 Task: In the  document brand. Add the mentioned hyperlink after third sentence in main content 'www.facebook.com' Insert the picture of  'Niagara Falls' with name  Niagarafalls.png Change shape height to 3.5
Action: Mouse moved to (108, 22)
Screenshot: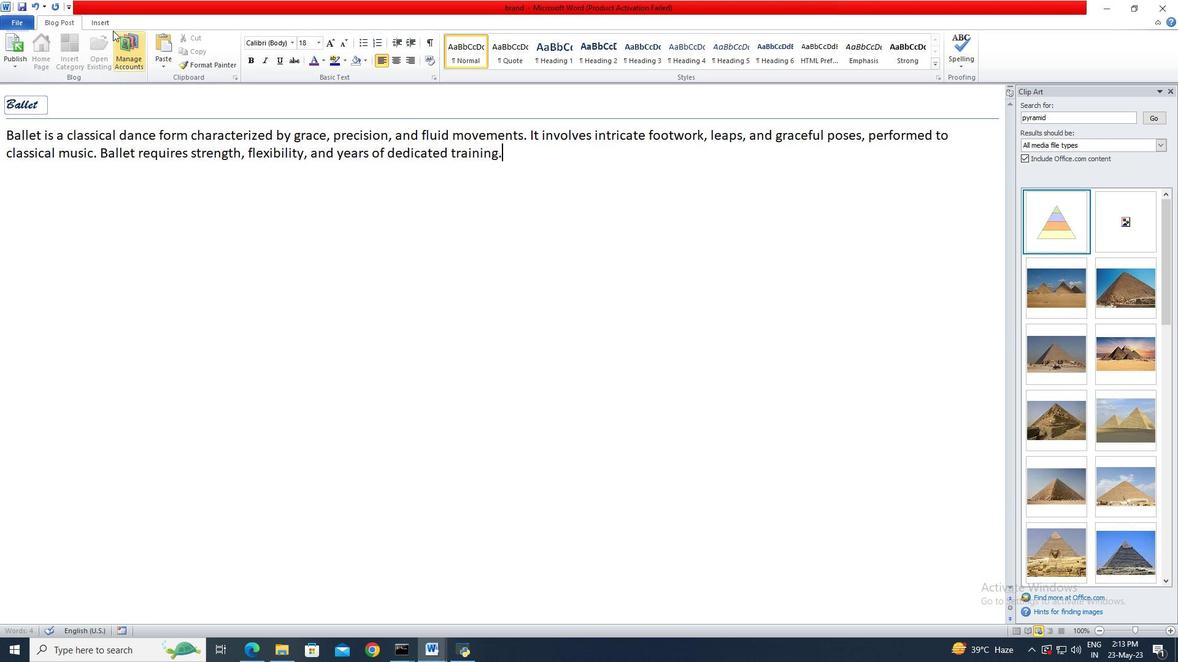 
Action: Mouse pressed left at (108, 22)
Screenshot: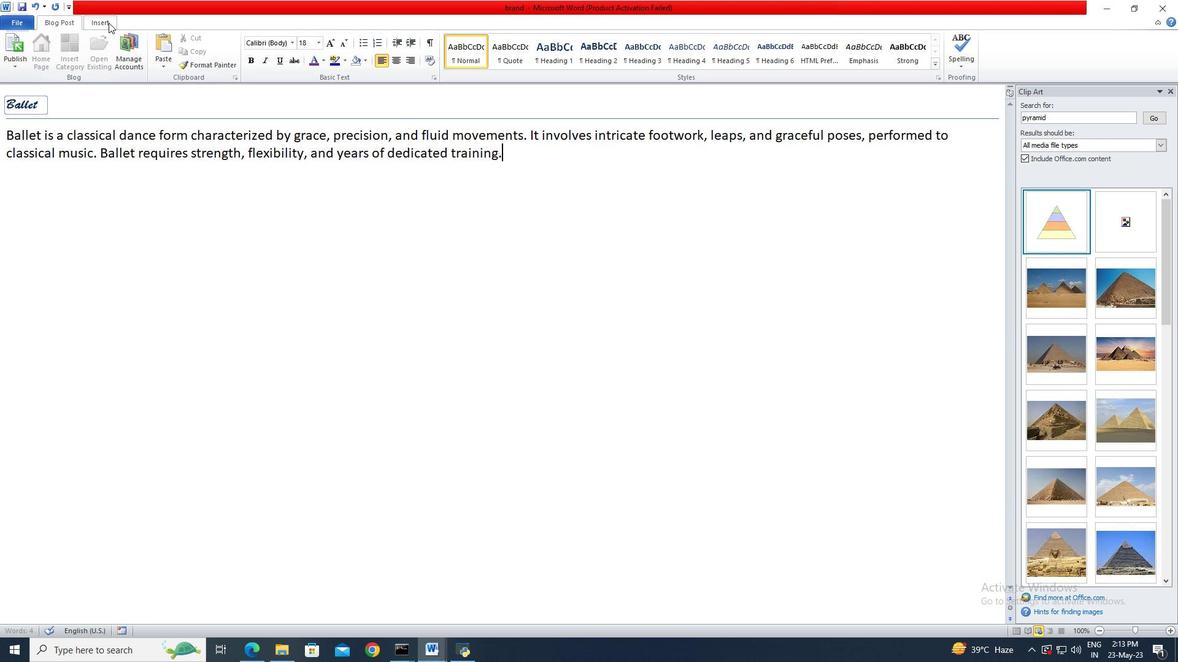 
Action: Mouse moved to (228, 58)
Screenshot: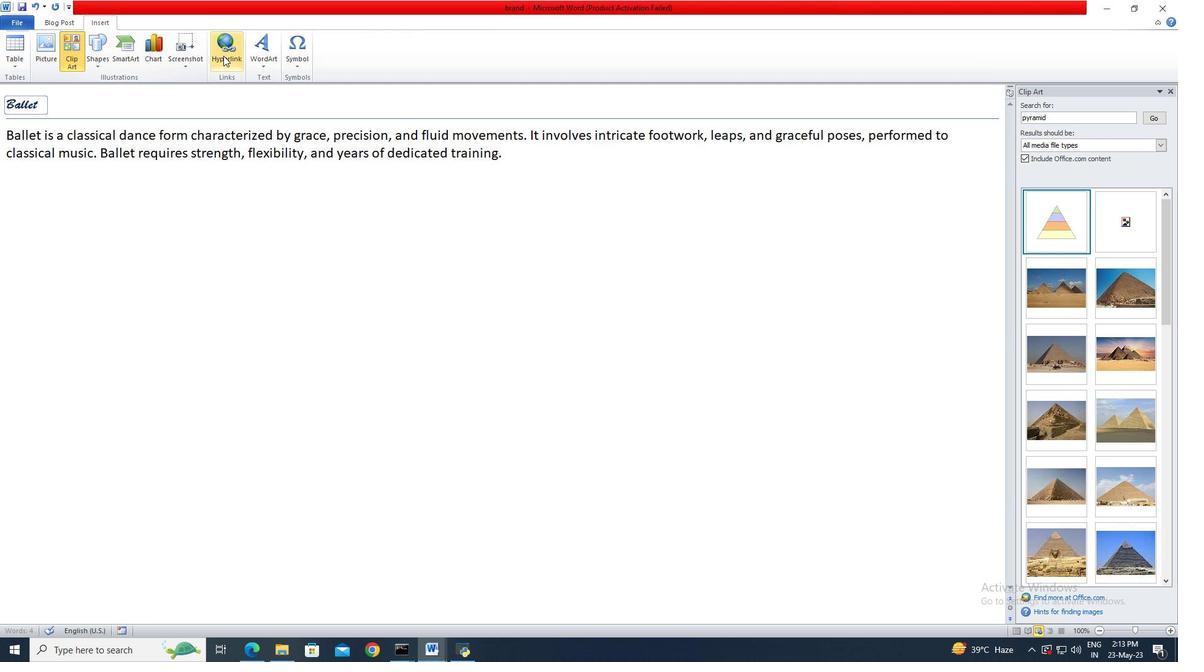 
Action: Mouse pressed left at (228, 58)
Screenshot: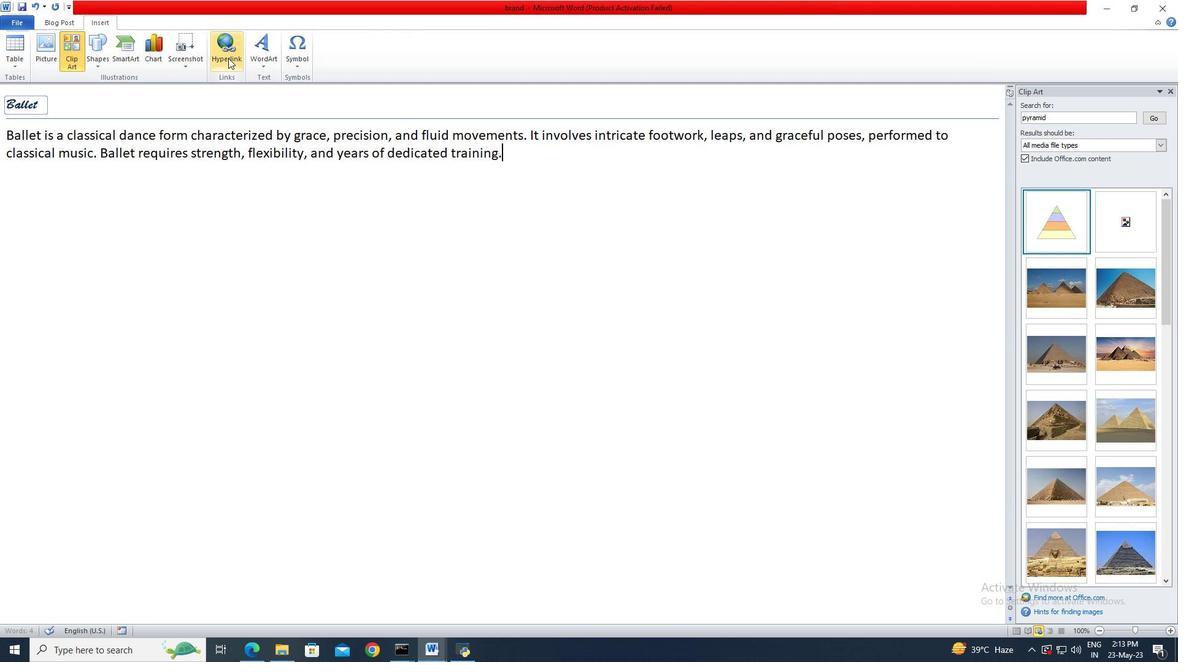 
Action: Mouse moved to (526, 376)
Screenshot: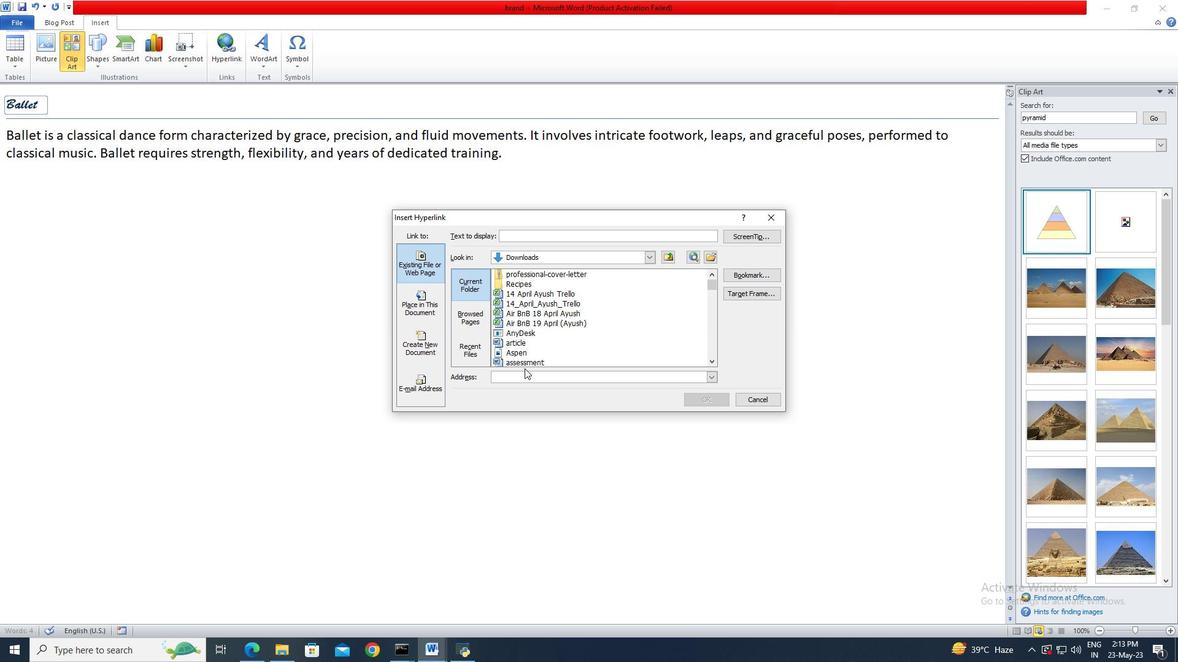 
Action: Mouse pressed left at (526, 376)
Screenshot: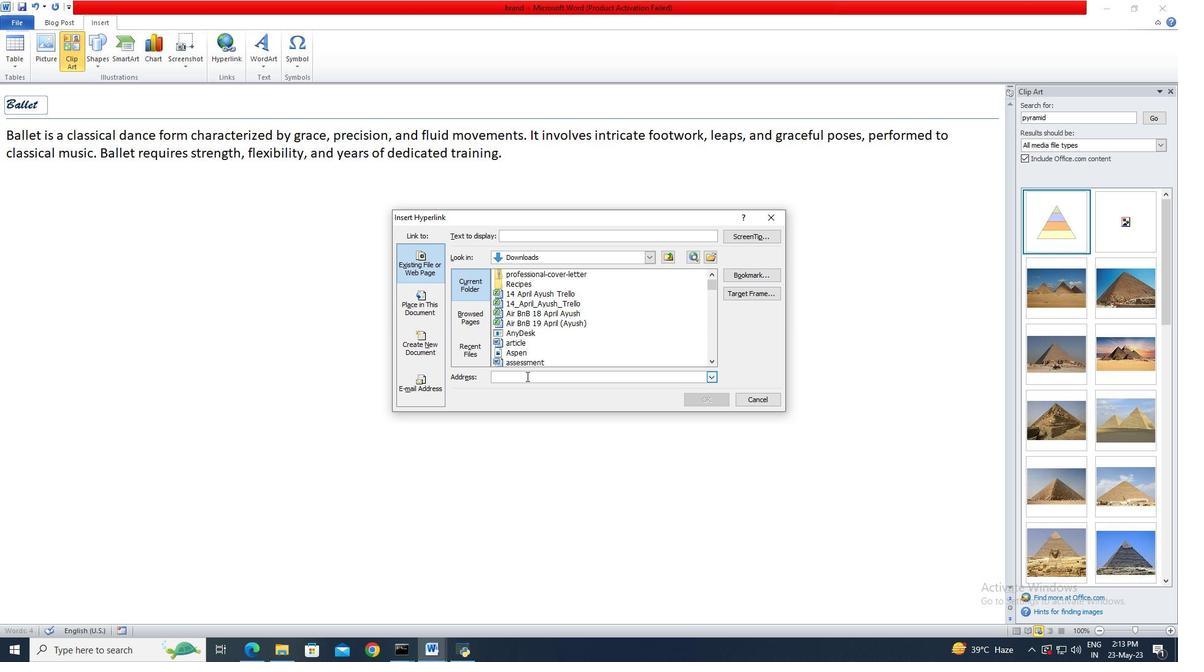 
Action: Key pressed www.facebook.com
Screenshot: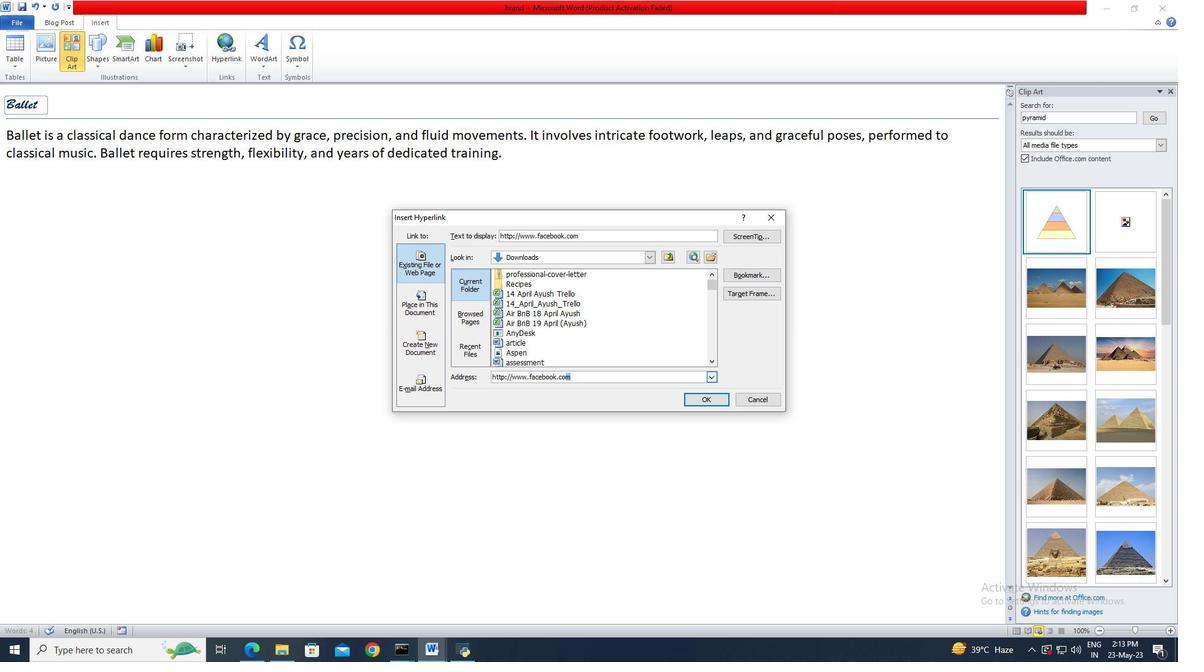 
Action: Mouse moved to (695, 403)
Screenshot: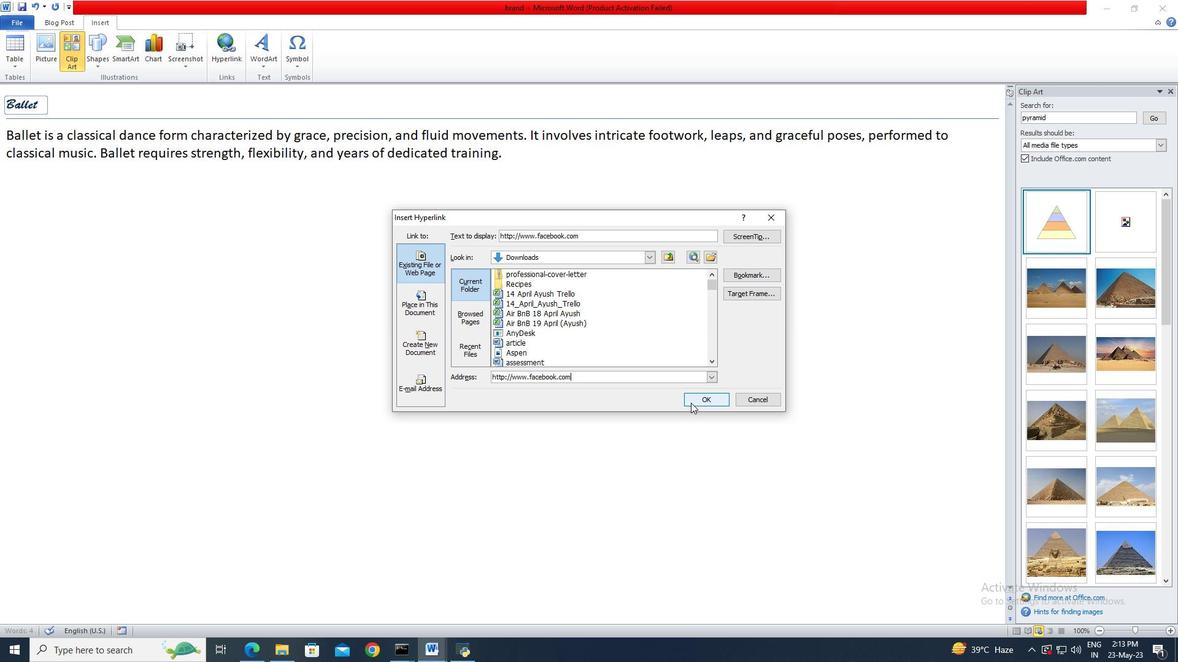 
Action: Mouse pressed left at (695, 403)
Screenshot: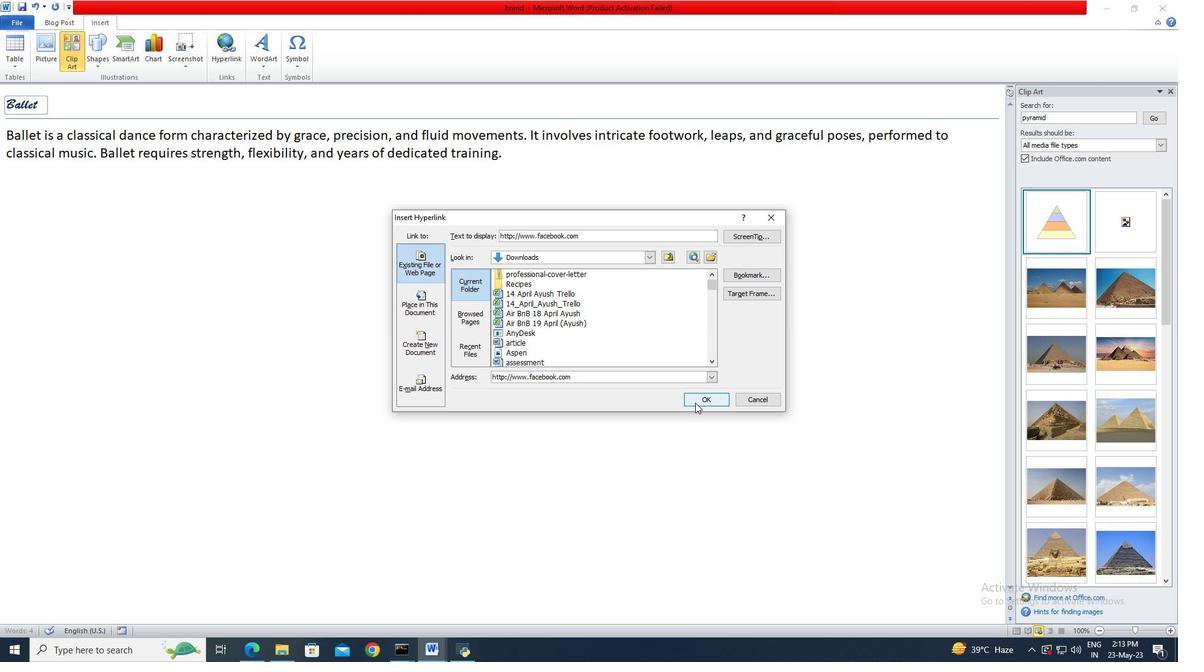 
Action: Mouse moved to (692, 326)
Screenshot: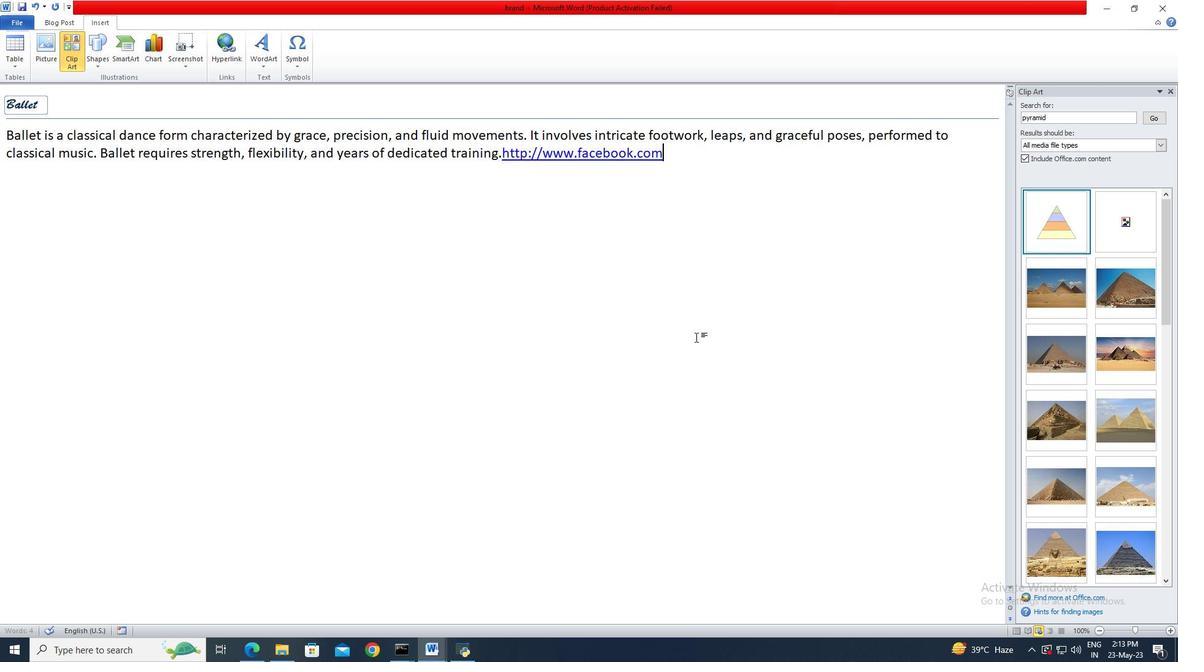 
Action: Mouse pressed left at (692, 326)
Screenshot: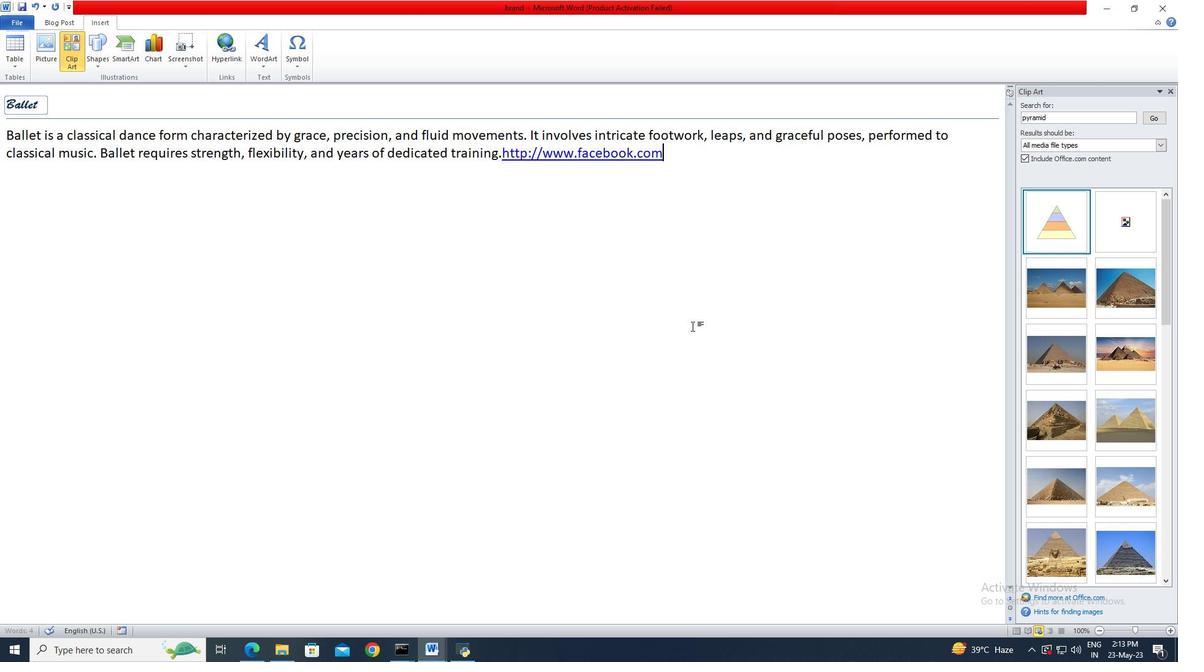 
Action: Mouse moved to (691, 308)
Screenshot: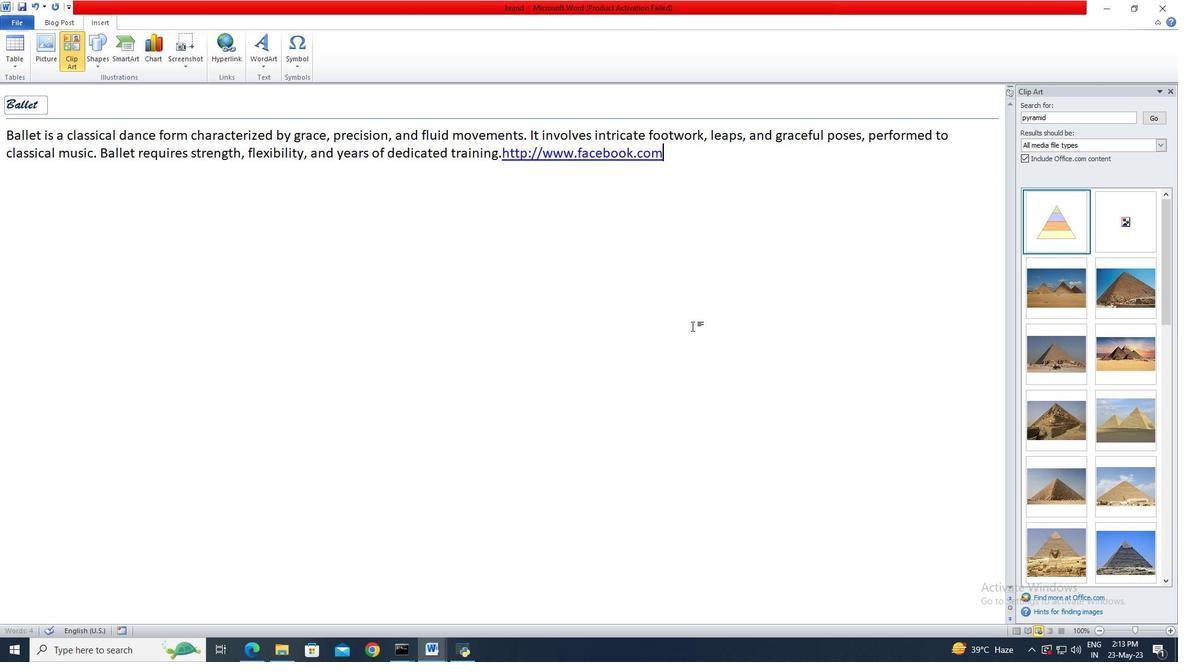 
Action: Key pressed <Key.enter>
Screenshot: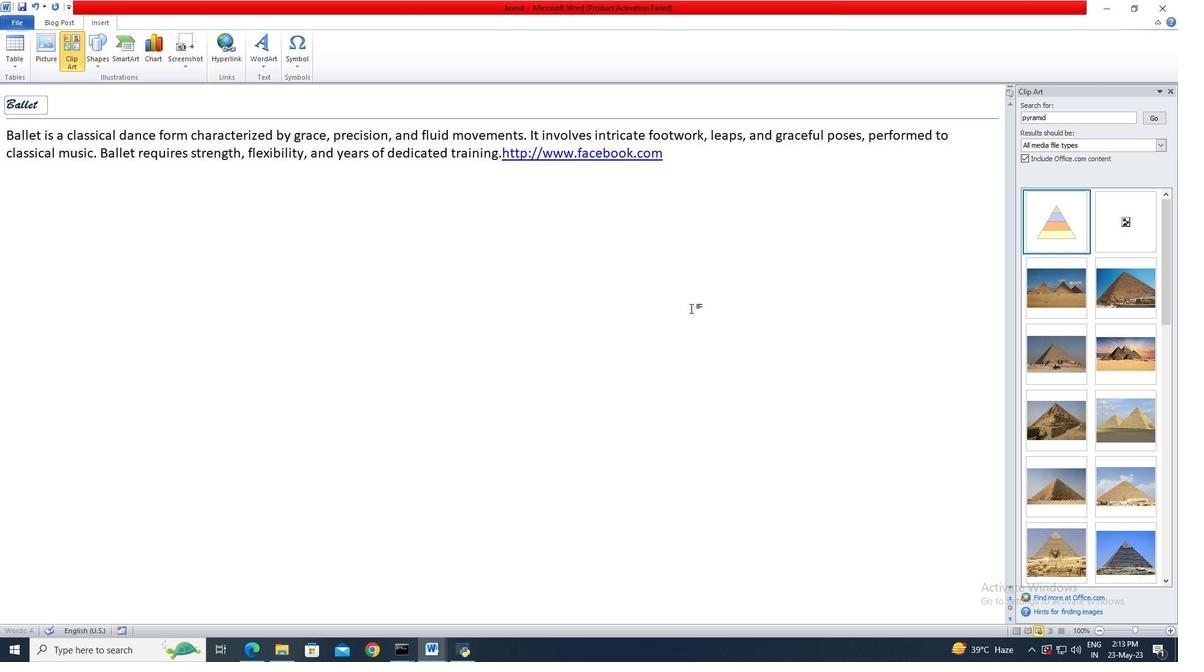 
Action: Mouse moved to (55, 52)
Screenshot: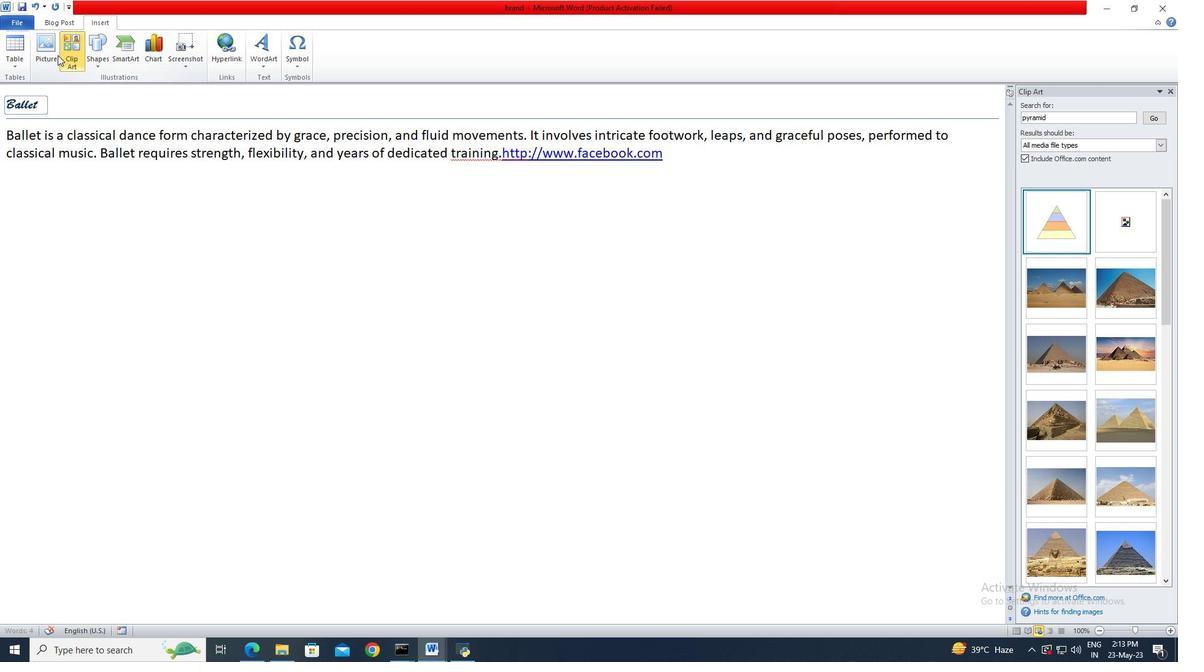 
Action: Mouse pressed left at (55, 52)
Screenshot: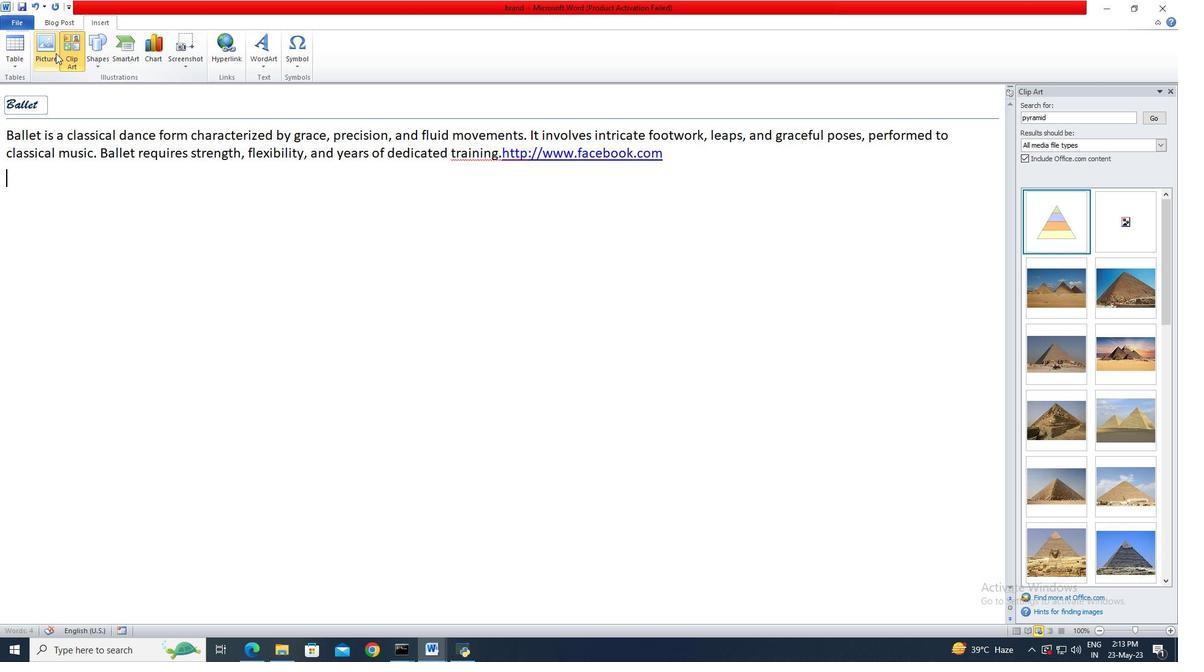 
Action: Mouse moved to (123, 100)
Screenshot: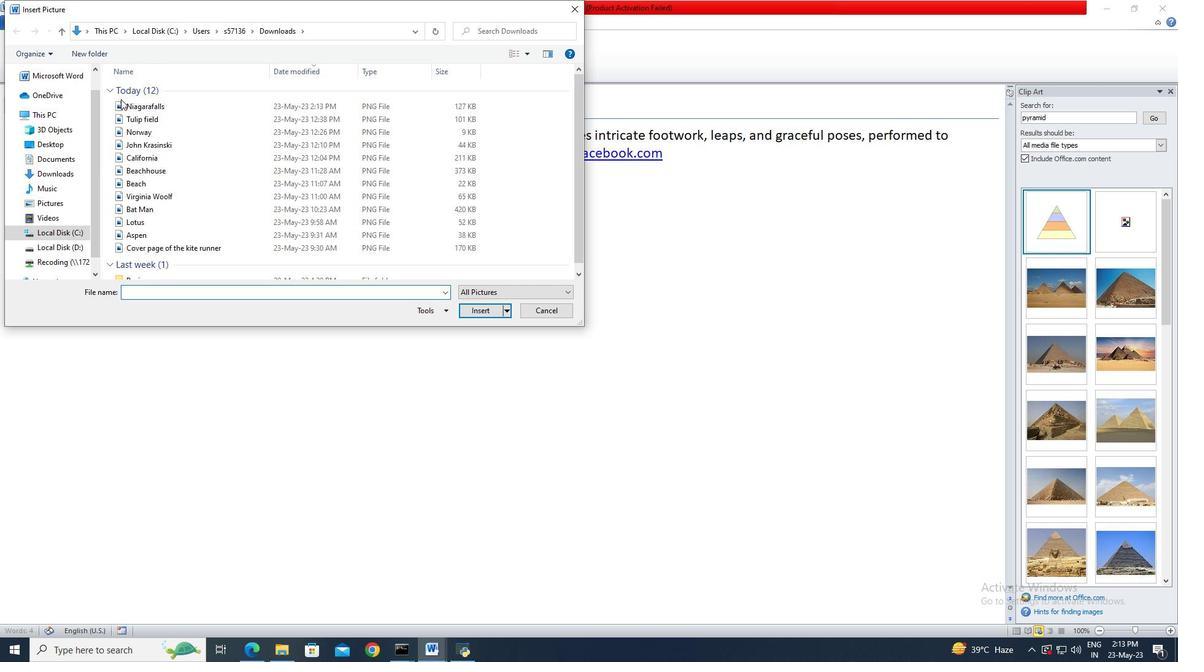 
Action: Mouse pressed left at (123, 100)
Screenshot: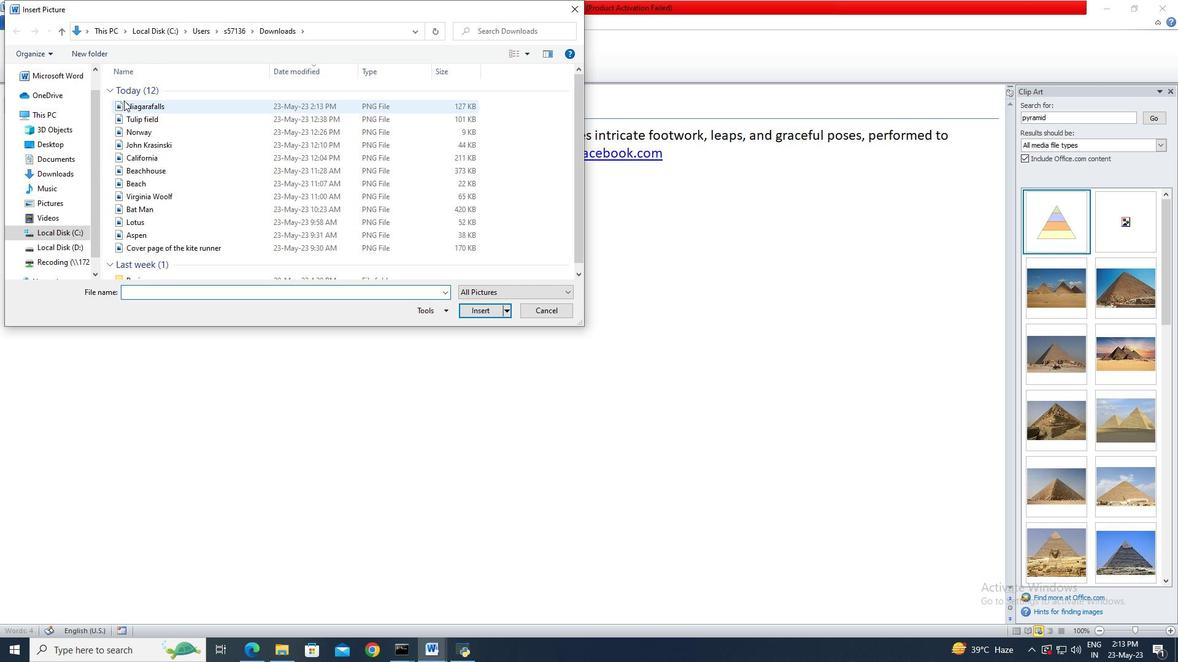 
Action: Mouse moved to (479, 316)
Screenshot: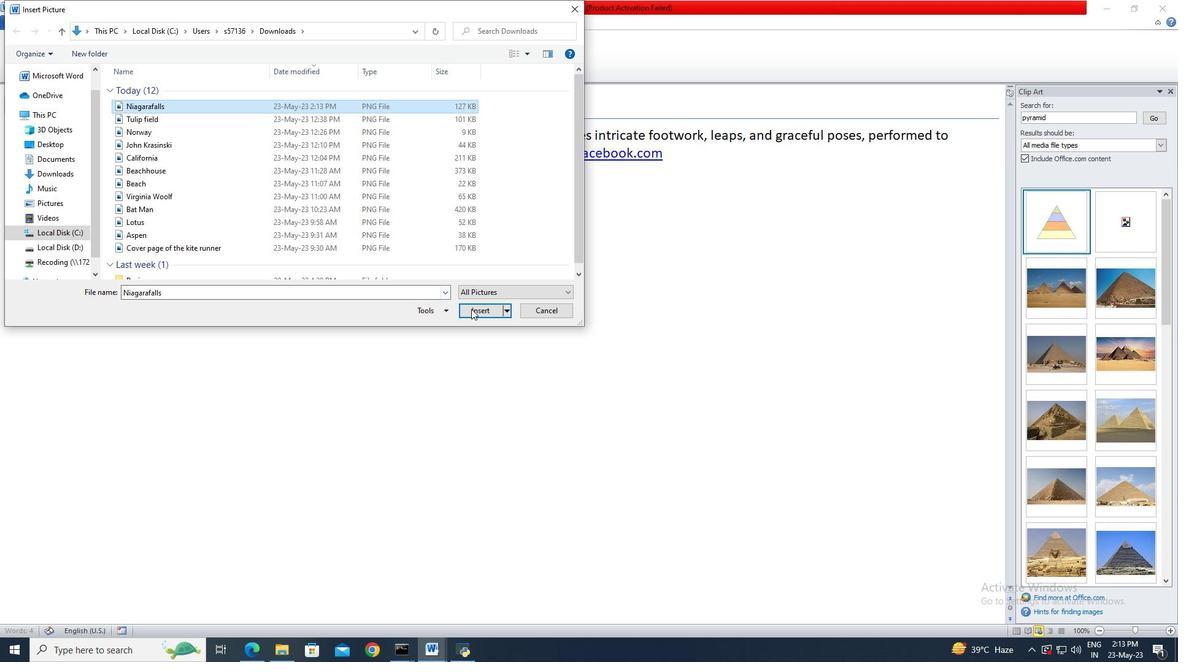 
Action: Mouse pressed left at (479, 316)
Screenshot: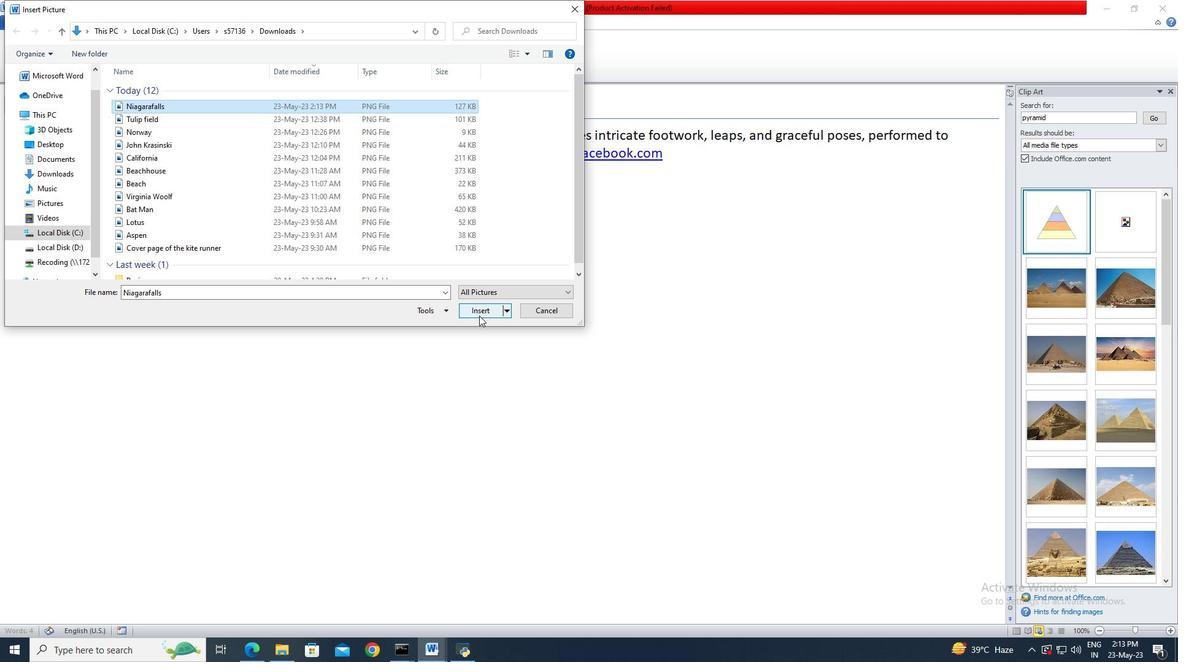 
Action: Mouse moved to (1140, 46)
Screenshot: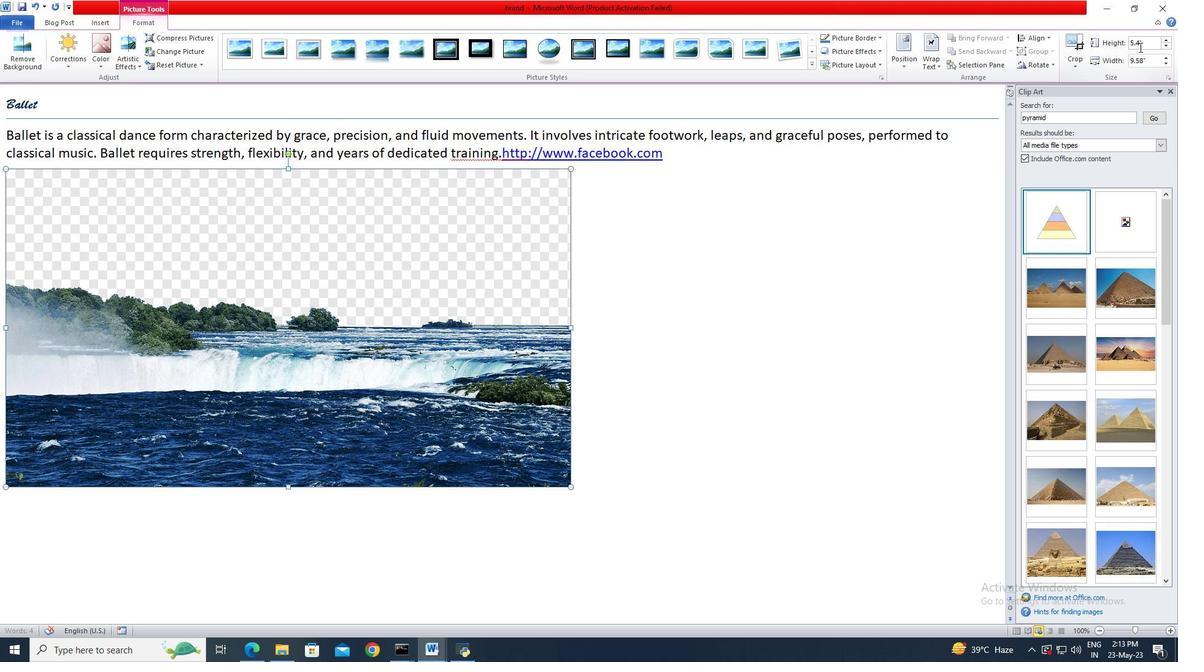 
Action: Mouse pressed left at (1140, 46)
Screenshot: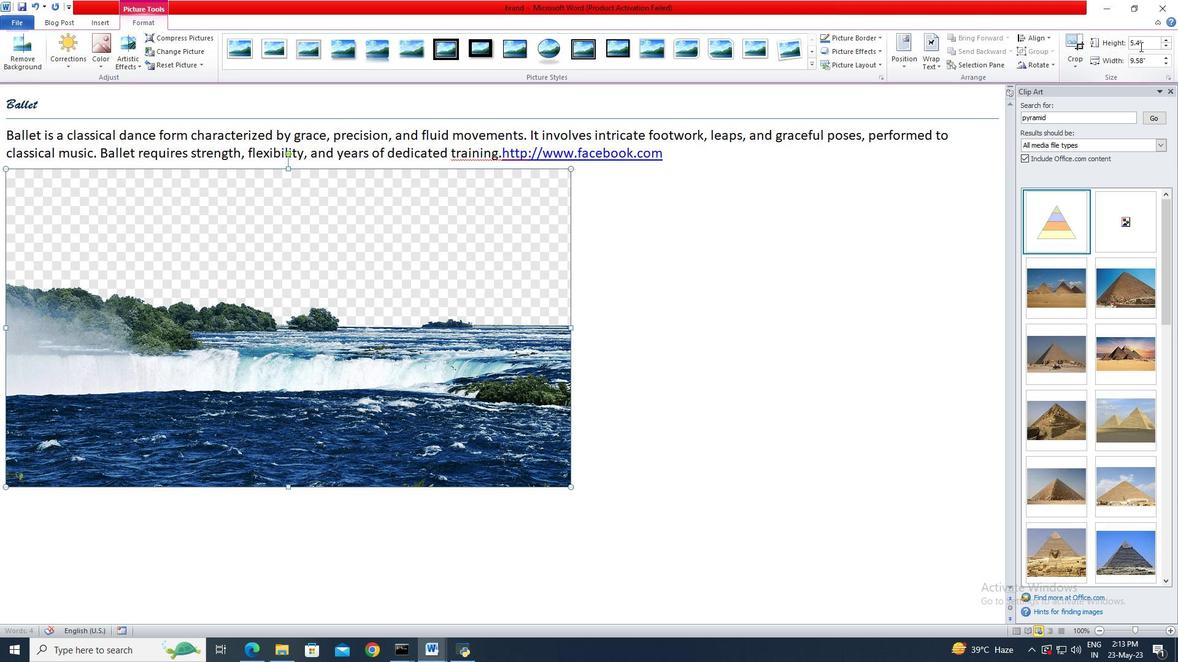 
Action: Mouse moved to (1142, 96)
Screenshot: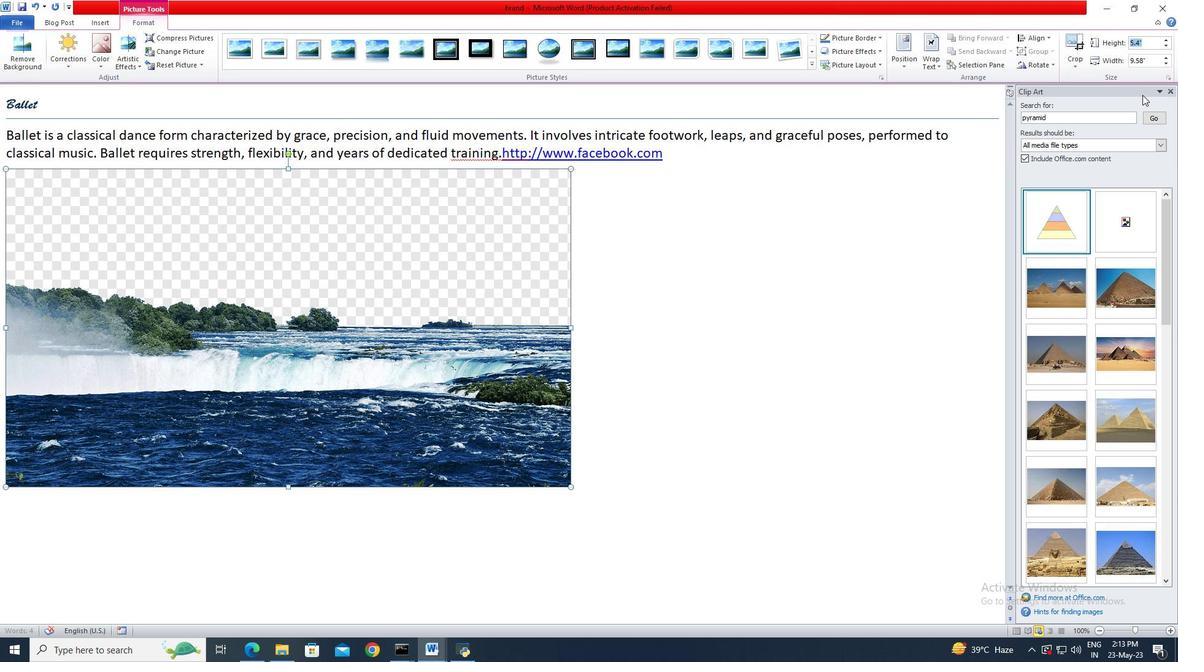 
Action: Key pressed 3
Screenshot: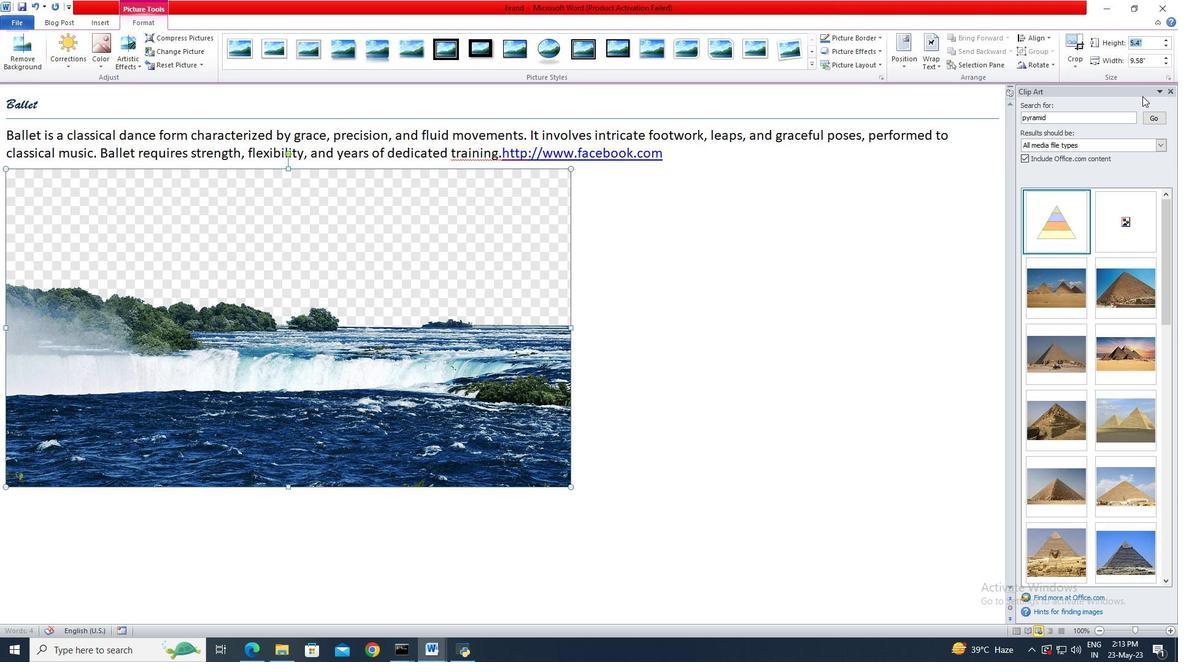 
Action: Mouse moved to (1142, 96)
Screenshot: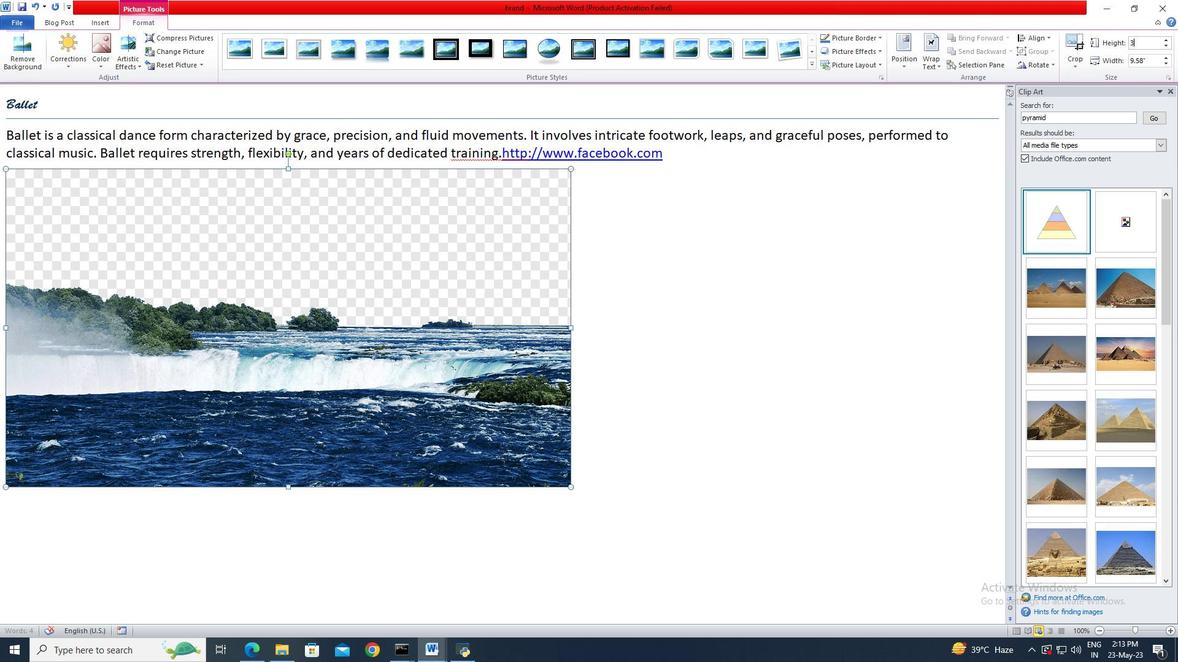 
Action: Key pressed .5<Key.enter>
Screenshot: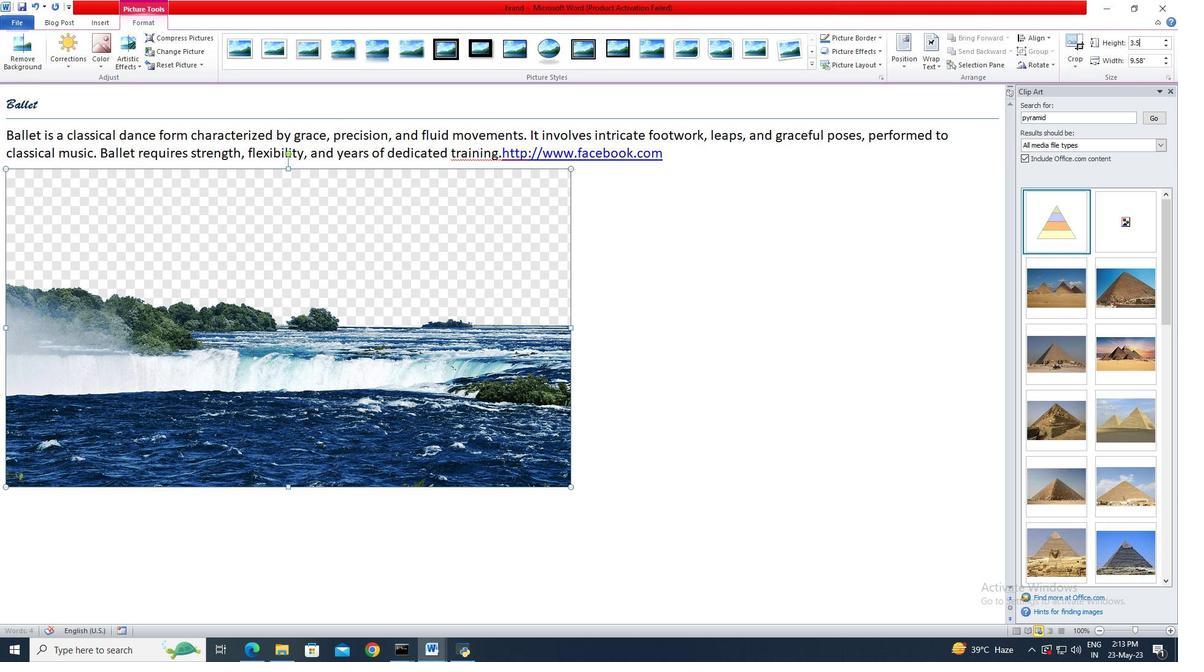 
Action: Mouse moved to (1142, 96)
Screenshot: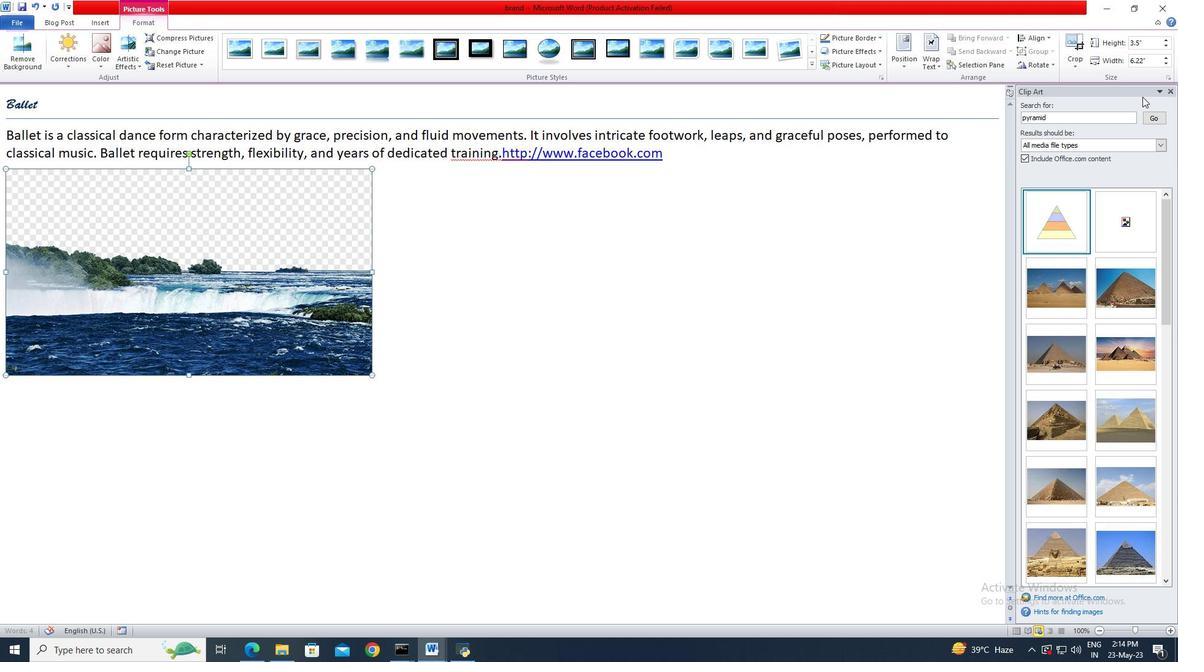 
